 Task: Schedule a cooking class for the 15th at 7:30 PM.
Action: Mouse moved to (62, 234)
Screenshot: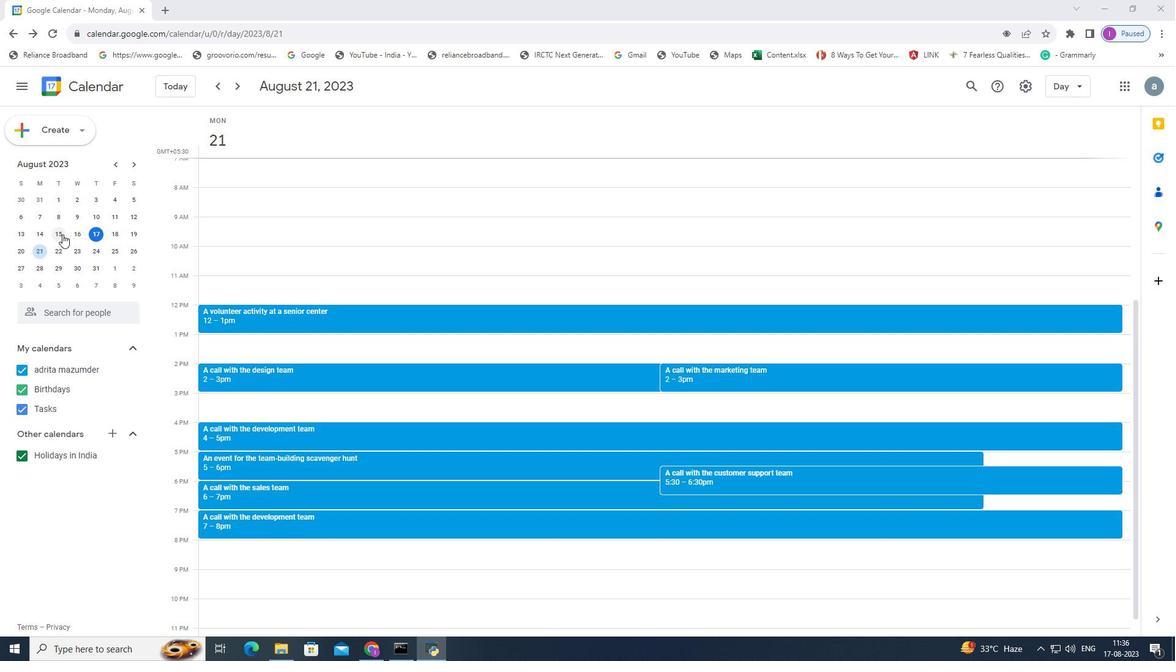 
Action: Mouse pressed left at (62, 234)
Screenshot: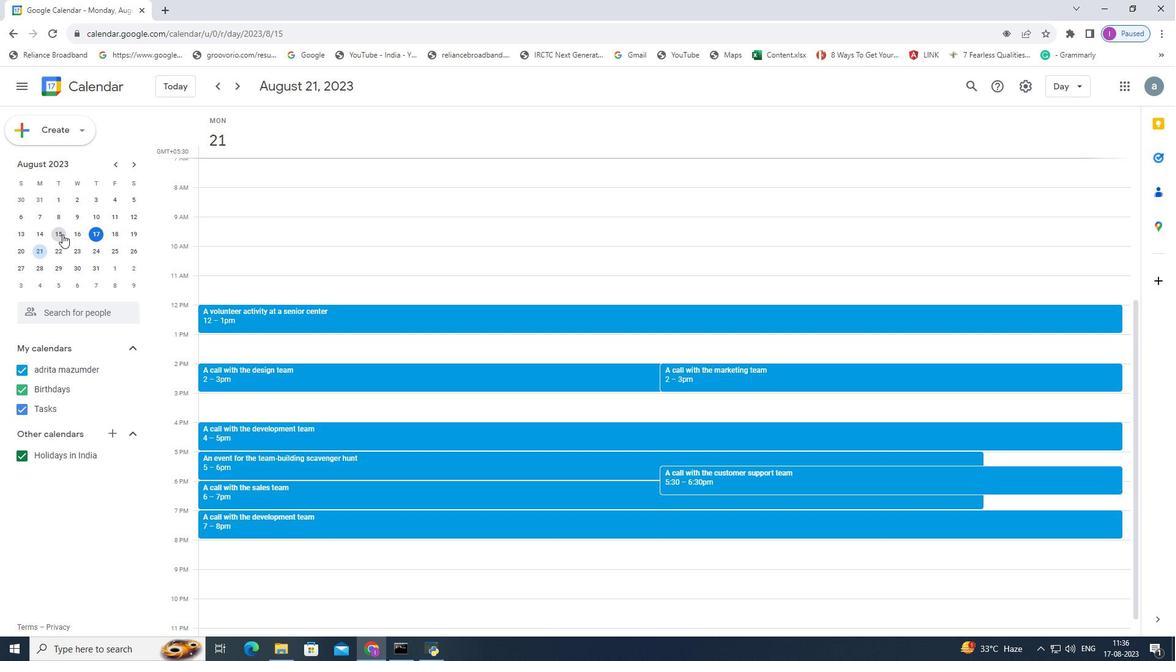 
Action: Mouse moved to (186, 527)
Screenshot: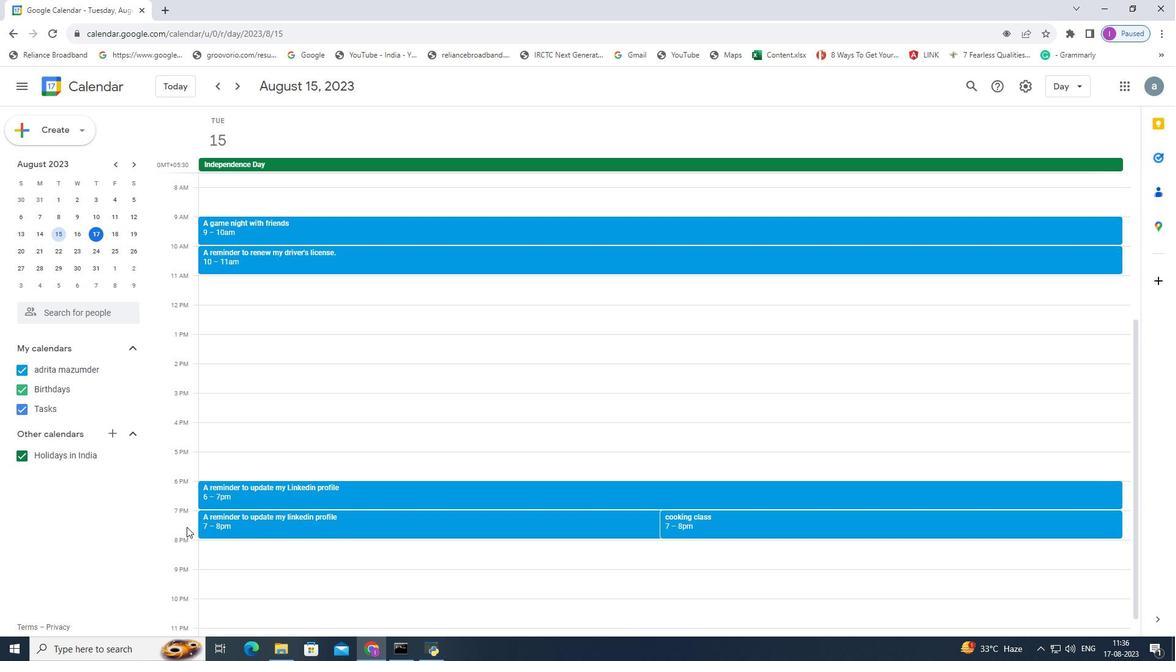 
Action: Mouse pressed left at (186, 527)
Screenshot: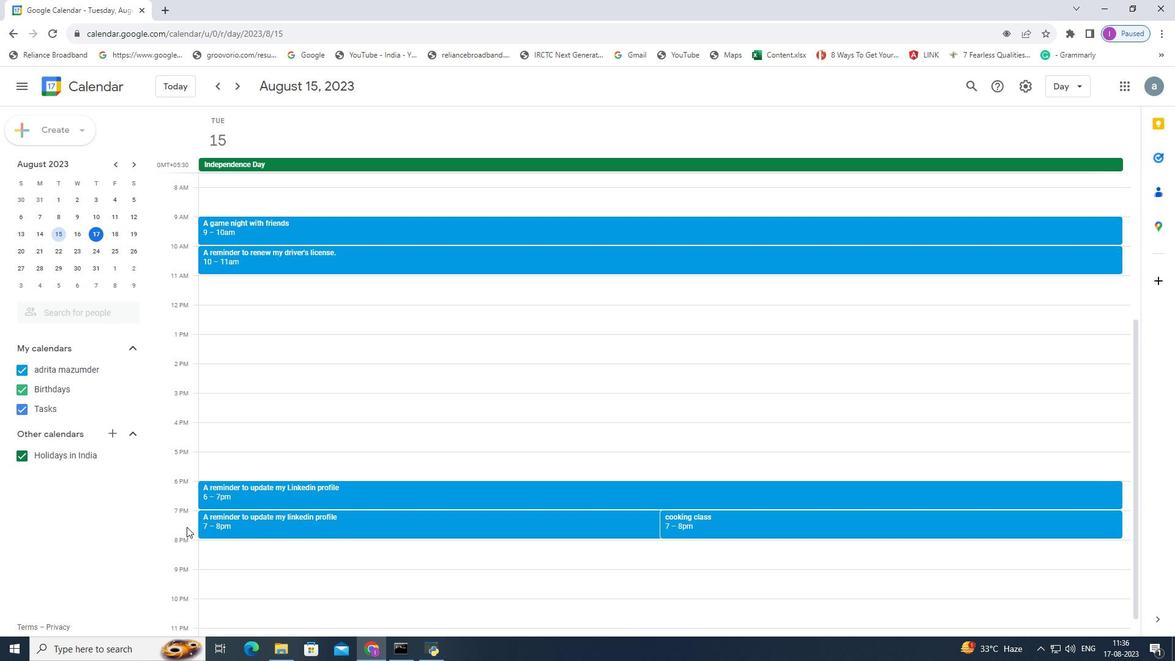 
Action: Mouse moved to (580, 253)
Screenshot: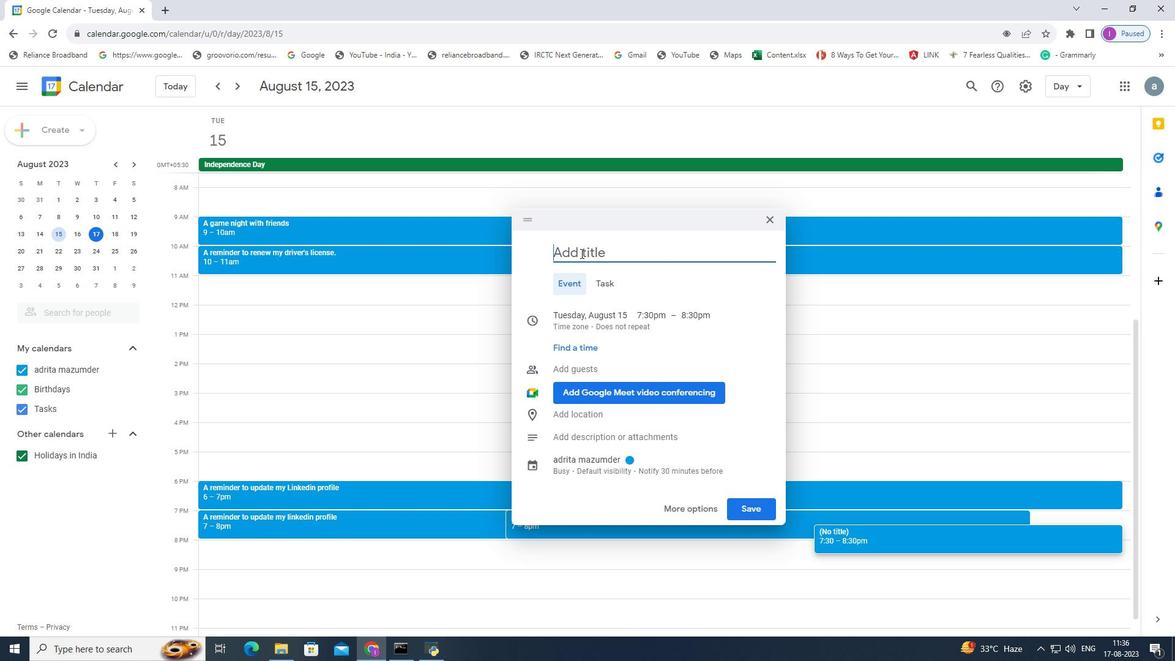 
Action: Key pressed <Key.shift>A<Key.space>cooking<Key.space>class
Screenshot: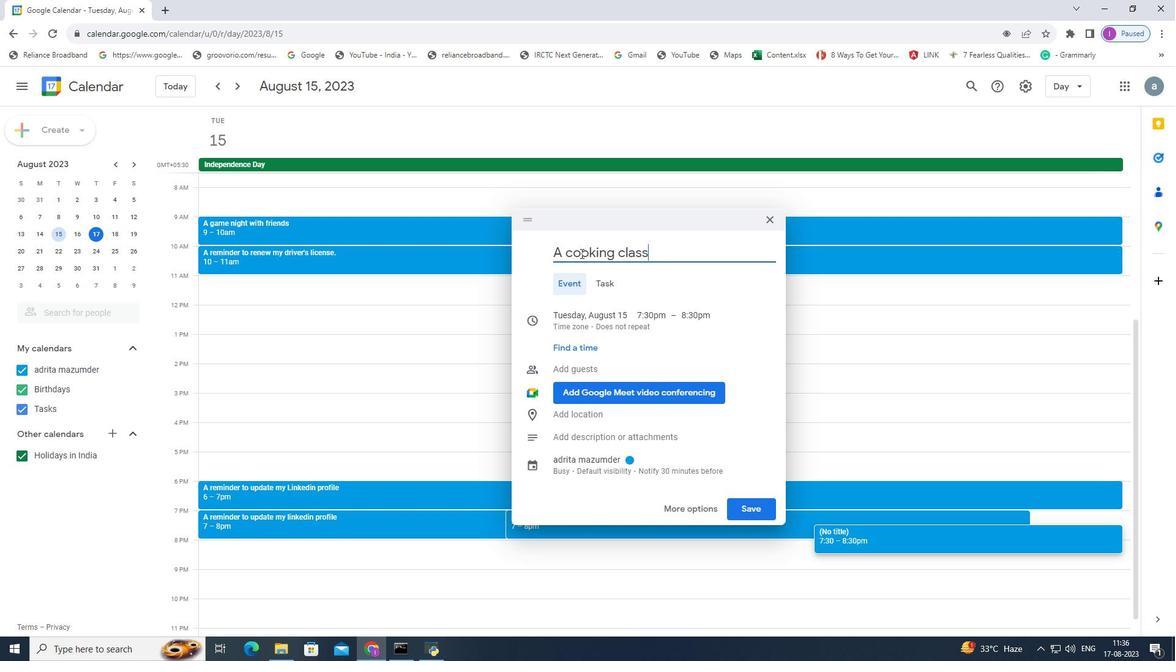 
Action: Mouse moved to (655, 248)
Screenshot: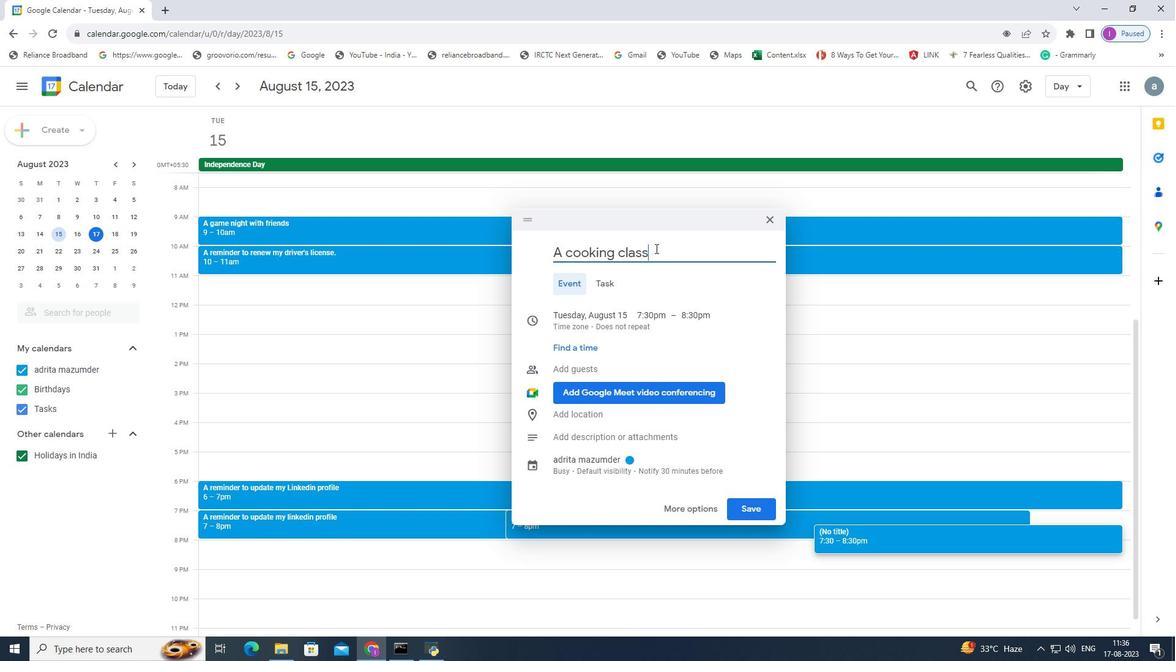 
Action: Key pressed <Key.space>schedule
Screenshot: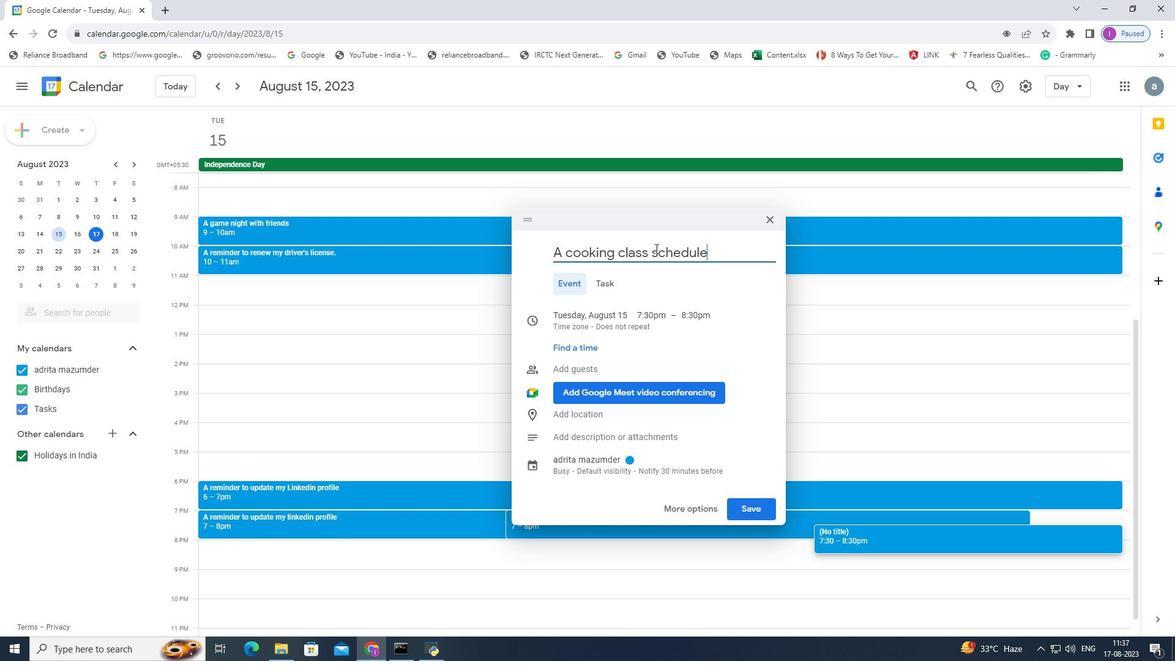
Action: Mouse moved to (760, 504)
Screenshot: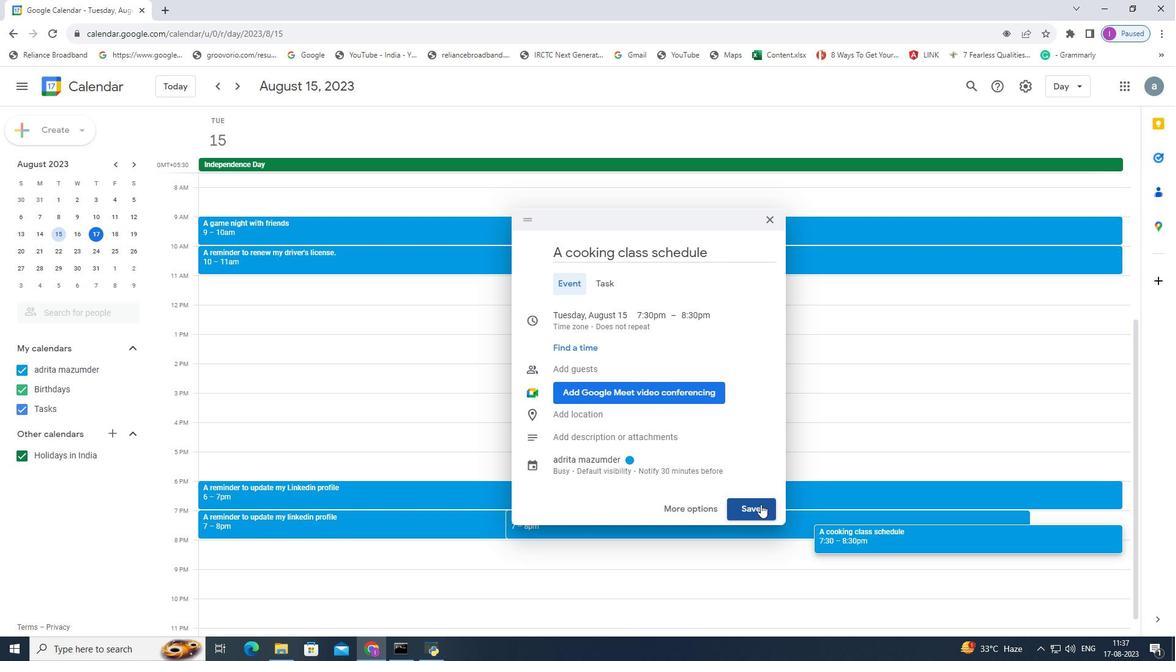 
Action: Mouse pressed left at (760, 504)
Screenshot: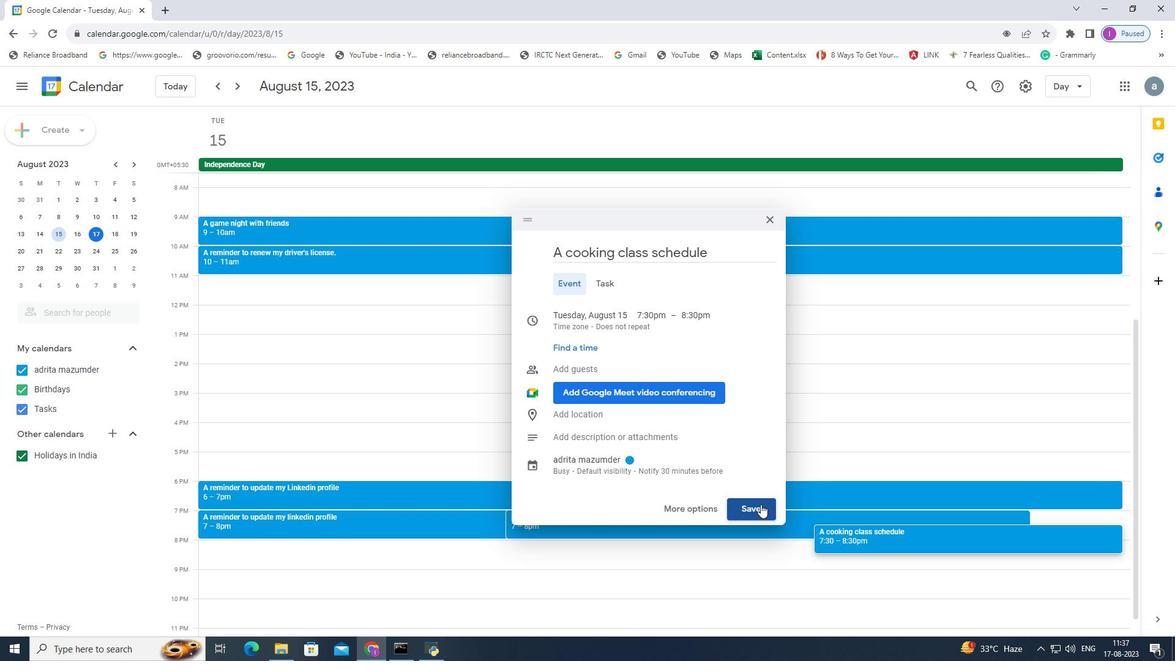 
Action: Mouse moved to (511, 376)
Screenshot: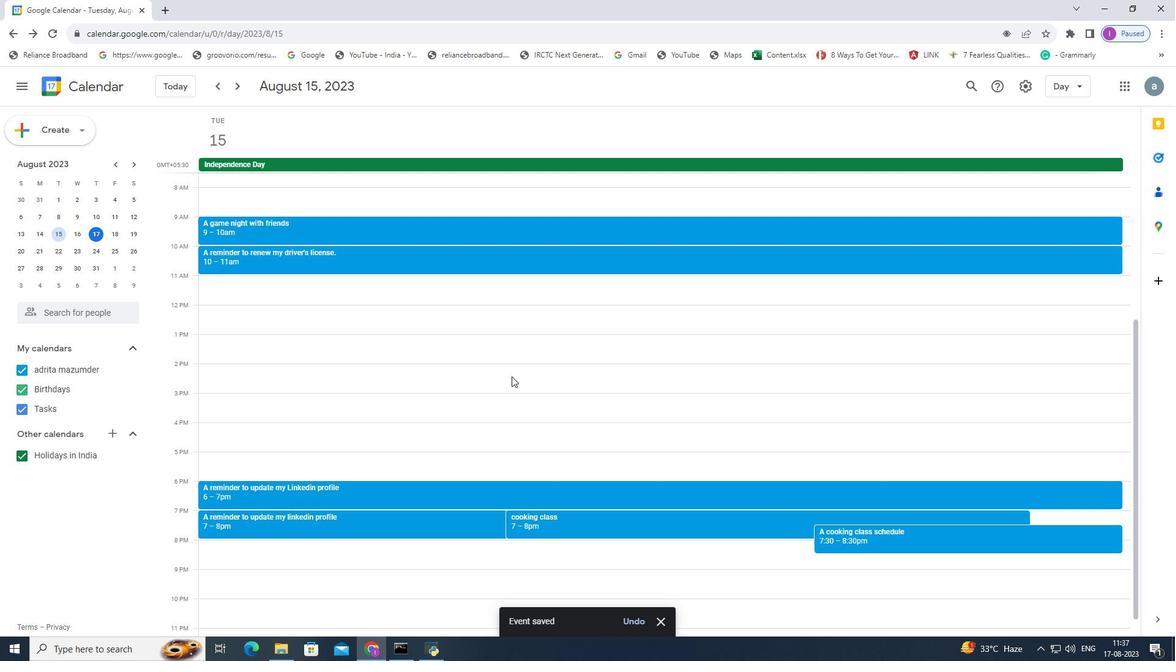 
